 Task: Sort the products in the category "Aromatherapy & Essential Oils" by best match.
Action: Mouse moved to (221, 109)
Screenshot: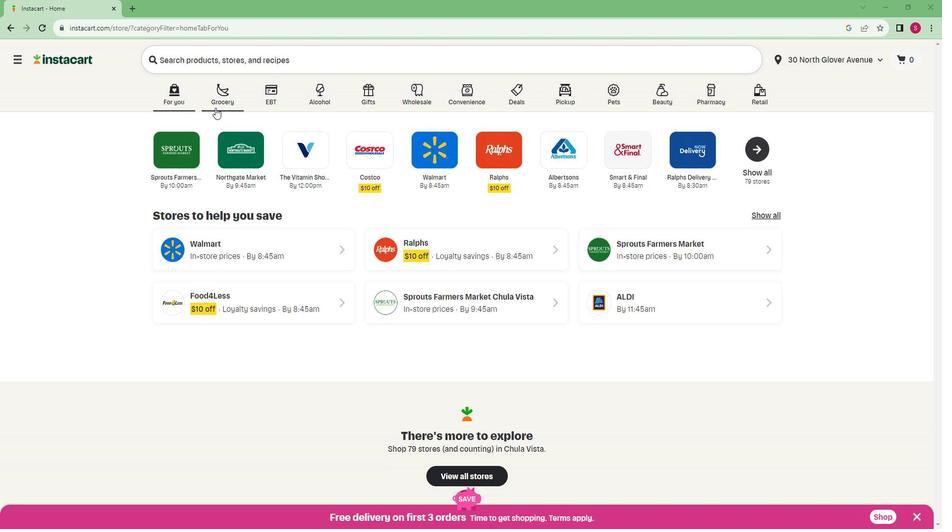 
Action: Mouse pressed left at (221, 109)
Screenshot: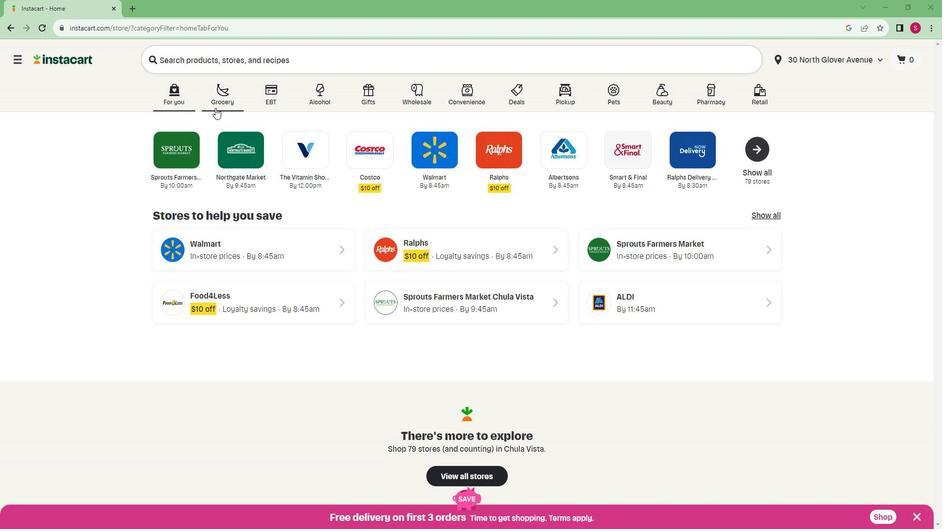 
Action: Mouse moved to (232, 272)
Screenshot: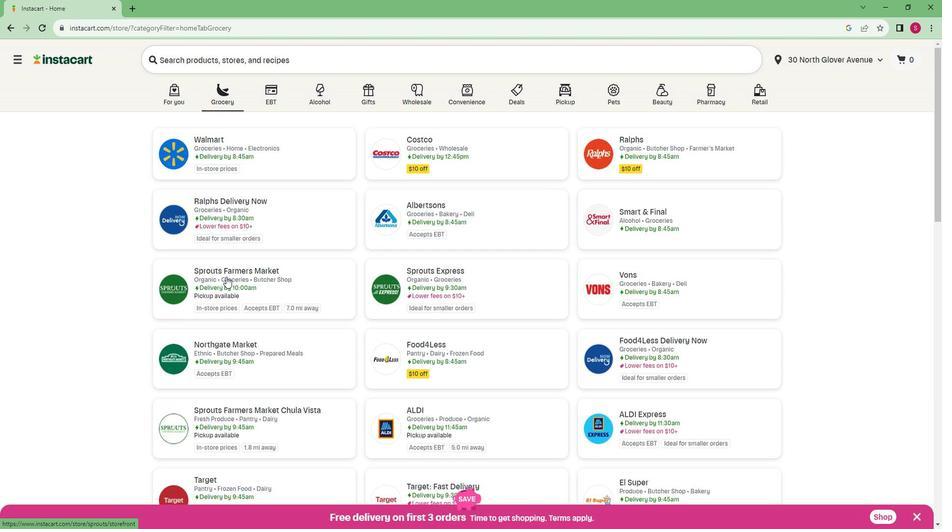 
Action: Mouse pressed left at (232, 272)
Screenshot: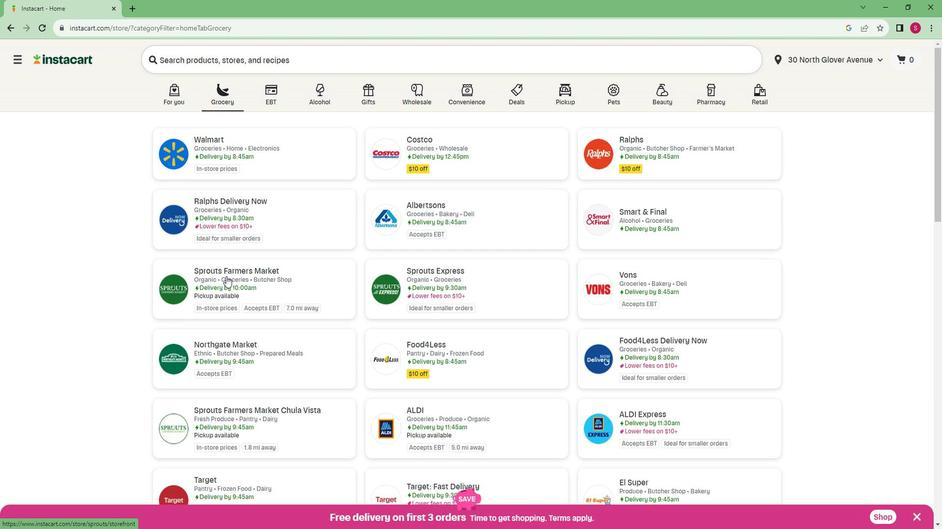 
Action: Mouse moved to (53, 372)
Screenshot: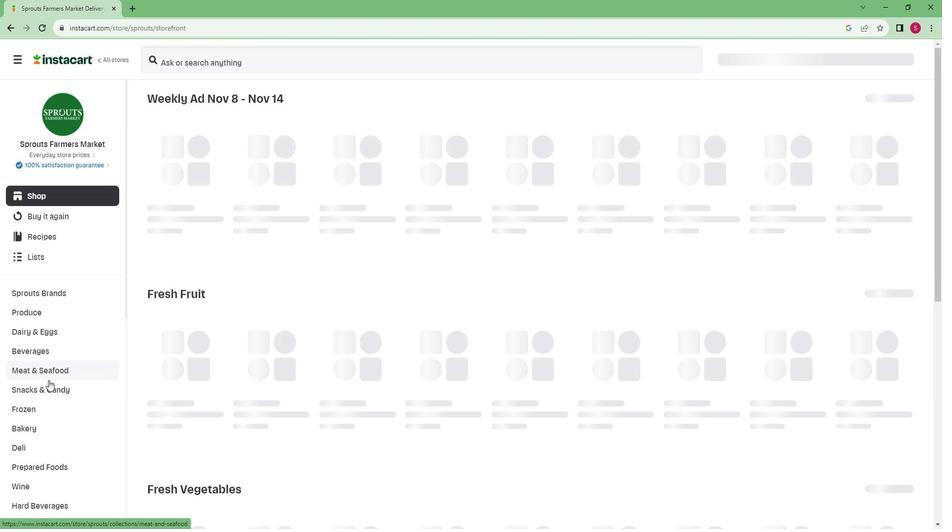 
Action: Mouse scrolled (53, 371) with delta (0, 0)
Screenshot: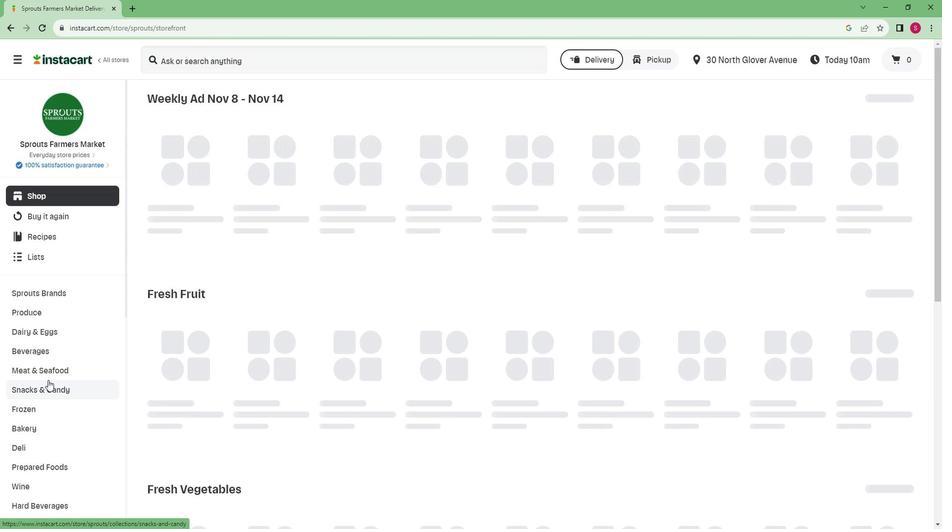 
Action: Mouse scrolled (53, 371) with delta (0, 0)
Screenshot: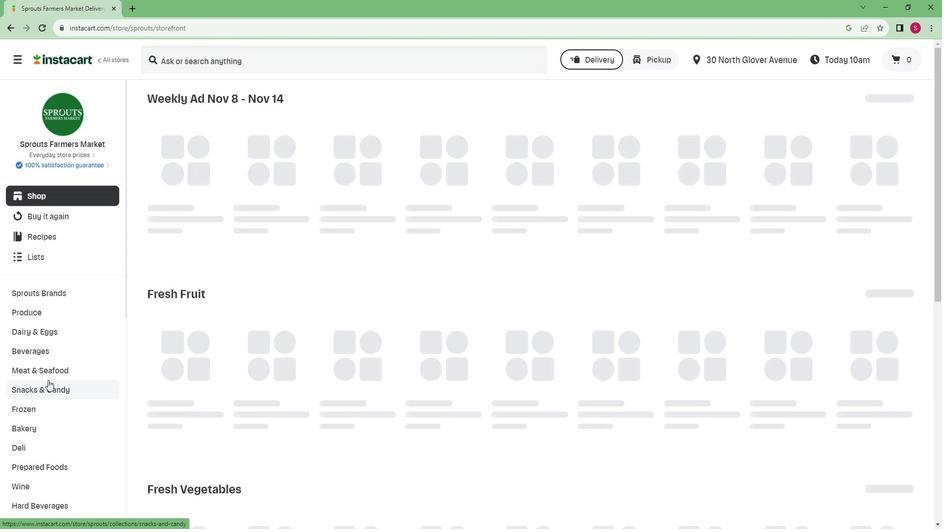 
Action: Mouse scrolled (53, 371) with delta (0, 0)
Screenshot: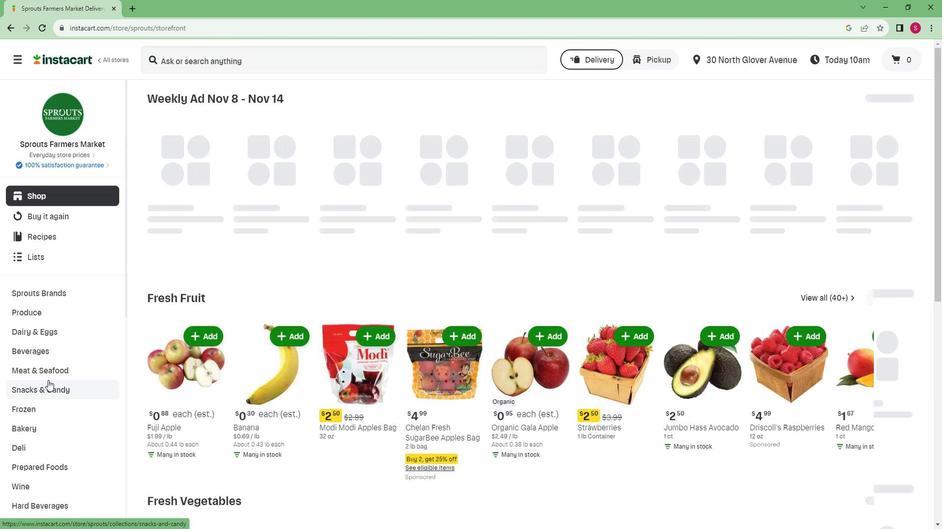 
Action: Mouse scrolled (53, 371) with delta (0, 0)
Screenshot: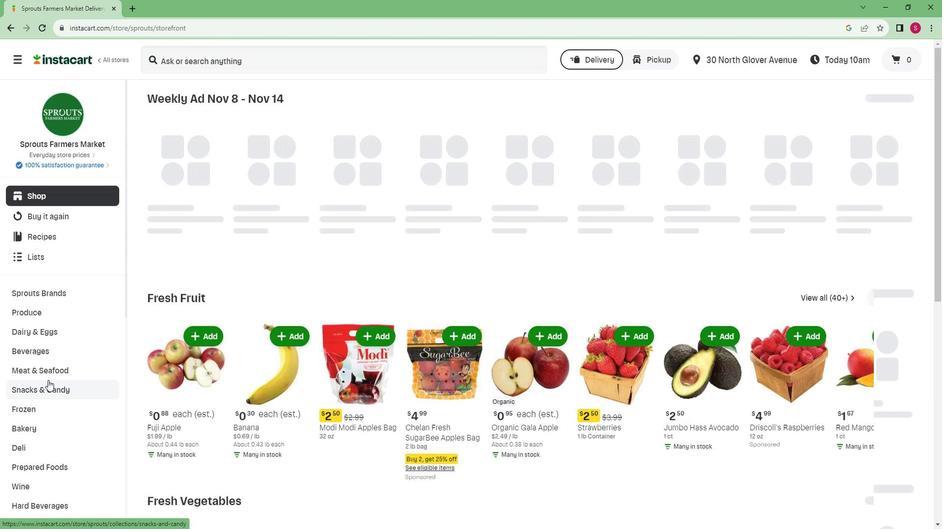 
Action: Mouse scrolled (53, 371) with delta (0, 0)
Screenshot: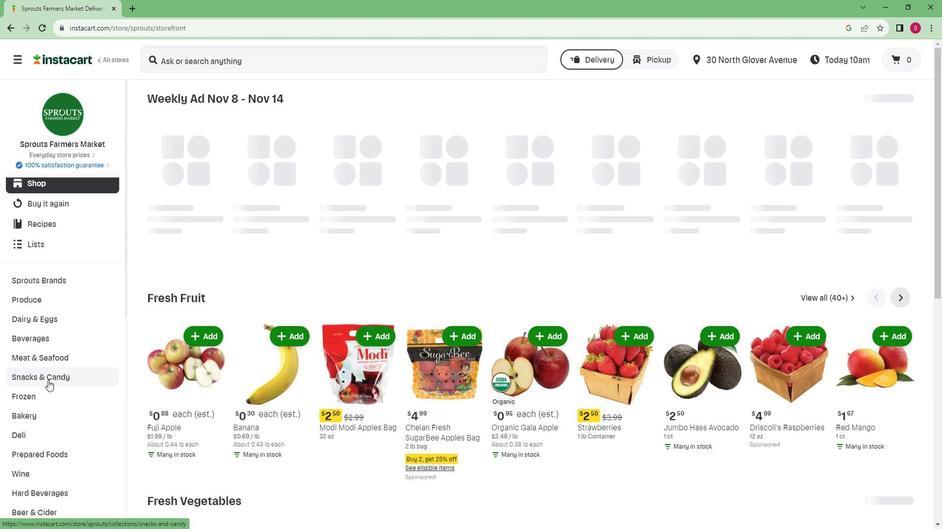 
Action: Mouse scrolled (53, 371) with delta (0, 0)
Screenshot: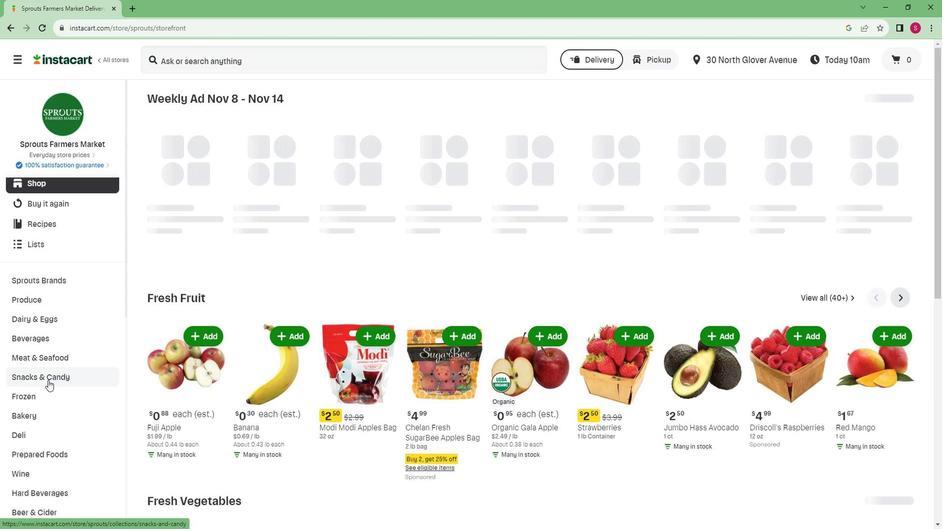 
Action: Mouse scrolled (53, 371) with delta (0, 0)
Screenshot: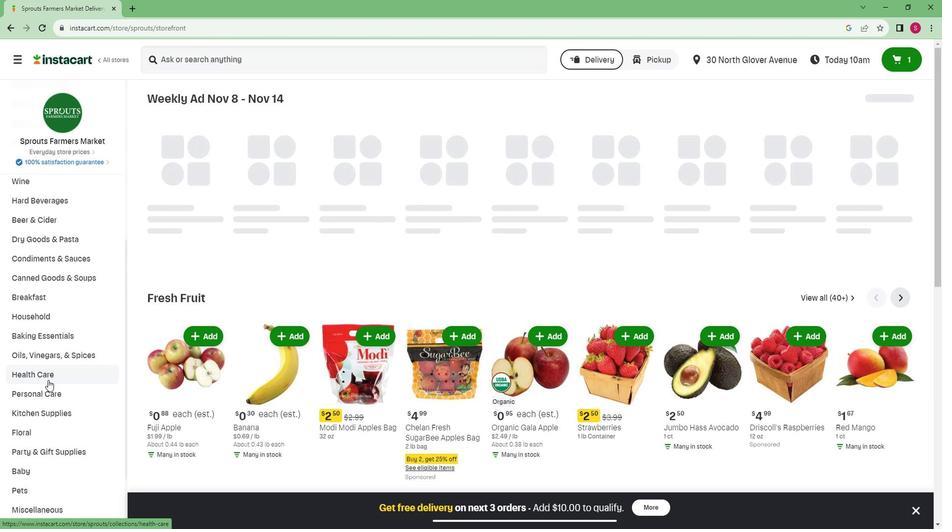 
Action: Mouse scrolled (53, 371) with delta (0, 0)
Screenshot: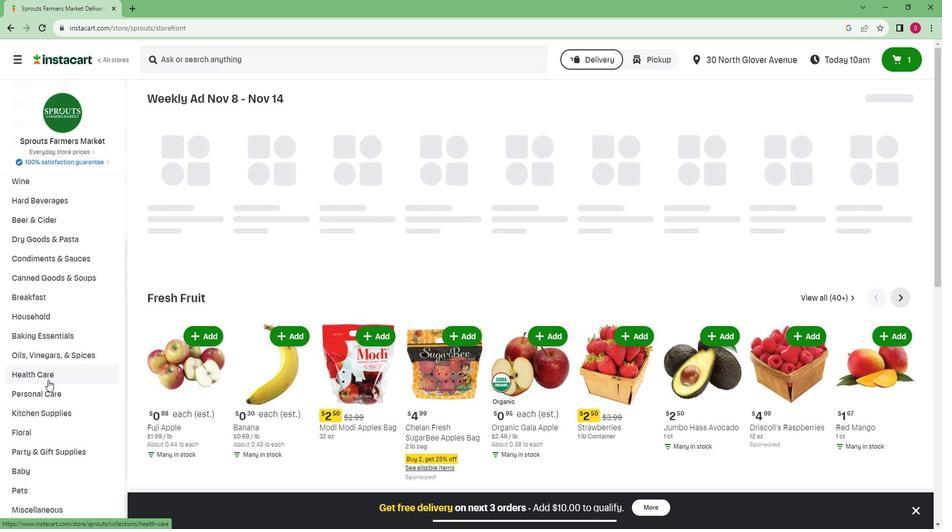 
Action: Mouse scrolled (53, 371) with delta (0, 0)
Screenshot: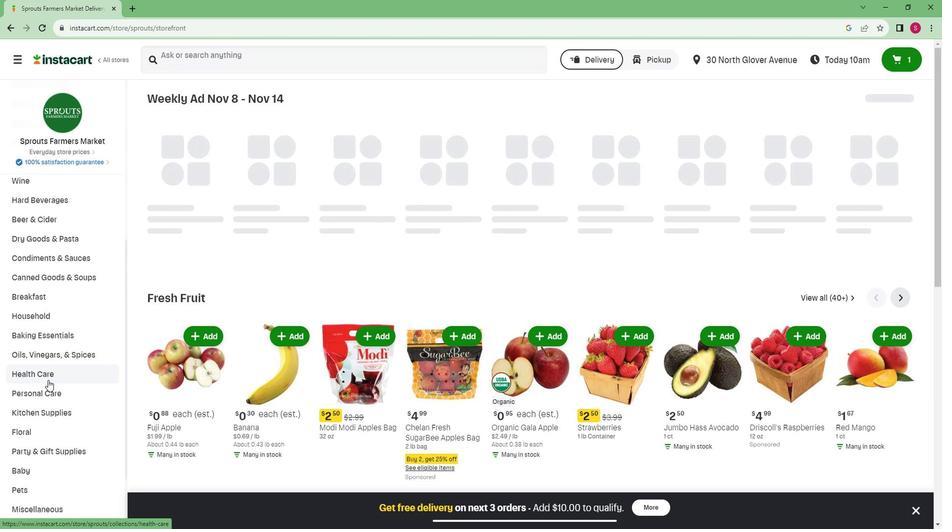 
Action: Mouse scrolled (53, 371) with delta (0, 0)
Screenshot: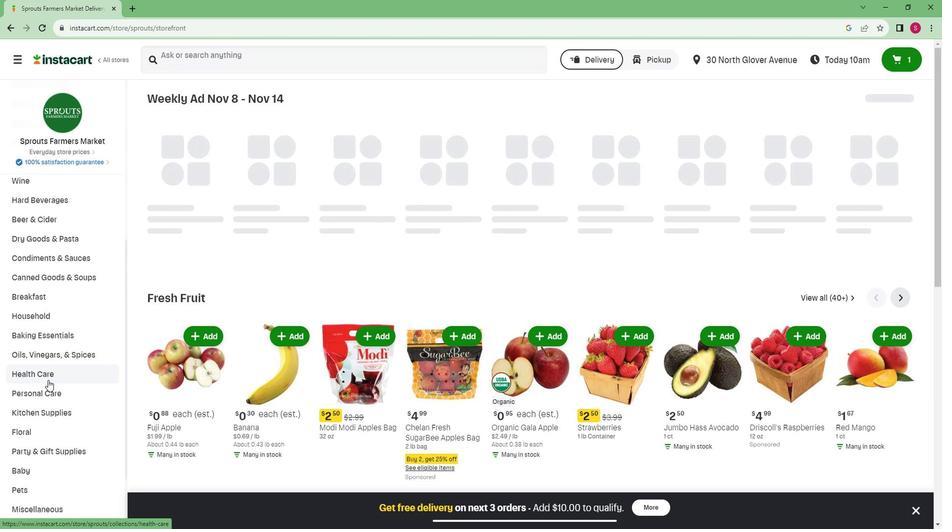 
Action: Mouse moved to (44, 475)
Screenshot: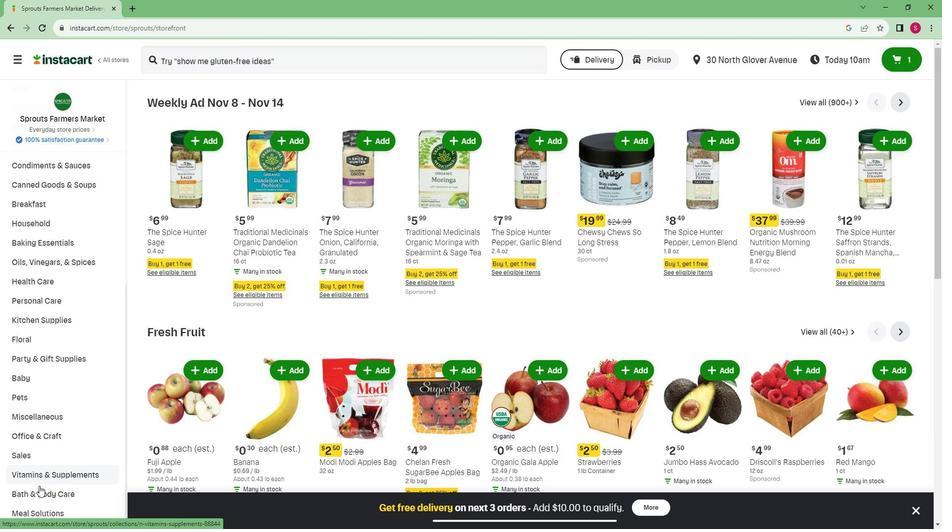
Action: Mouse pressed left at (44, 475)
Screenshot: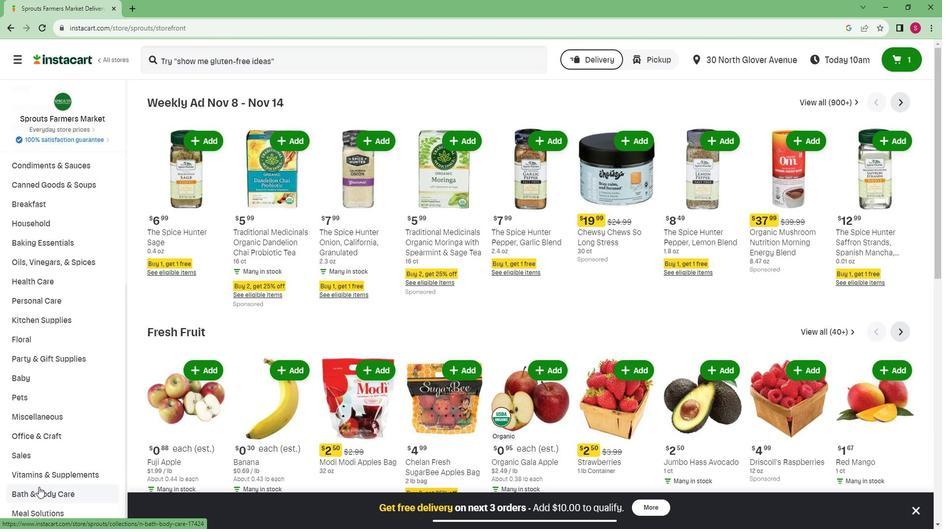 
Action: Mouse moved to (816, 130)
Screenshot: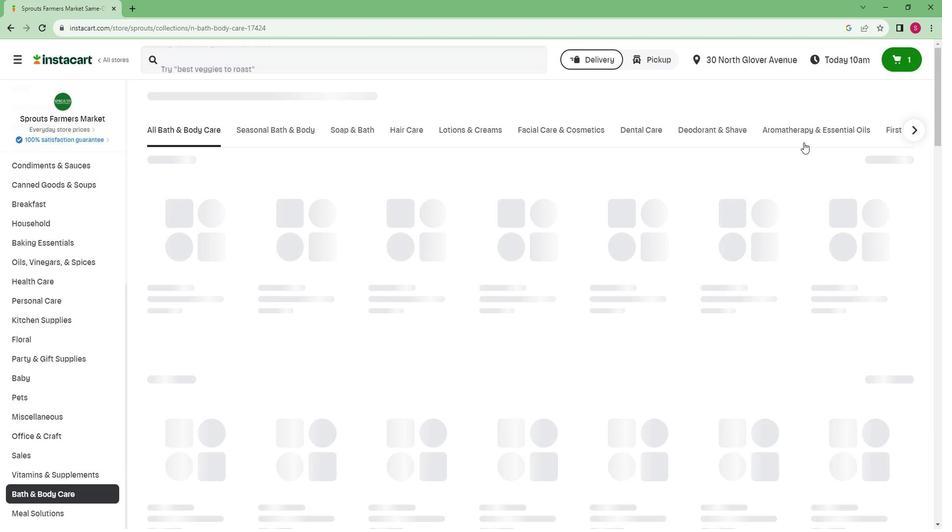 
Action: Mouse pressed left at (816, 130)
Screenshot: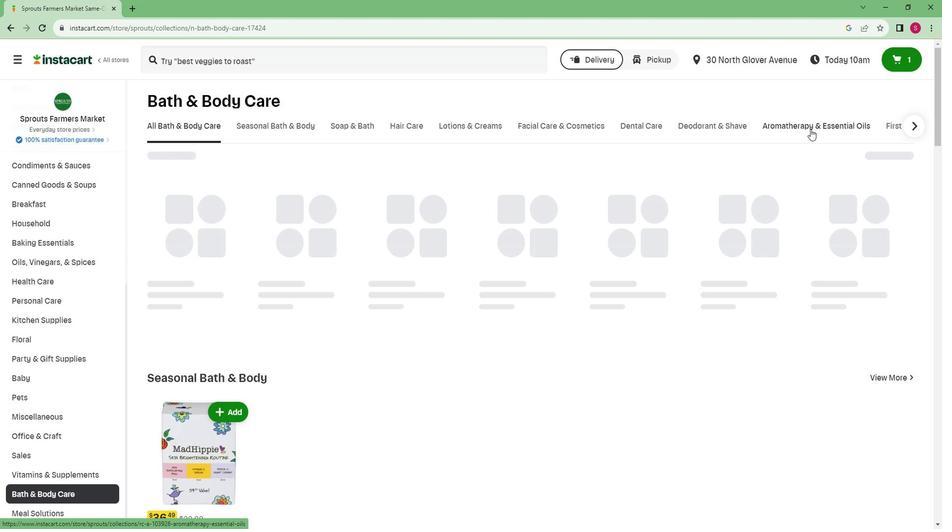 
Action: Mouse moved to (854, 160)
Screenshot: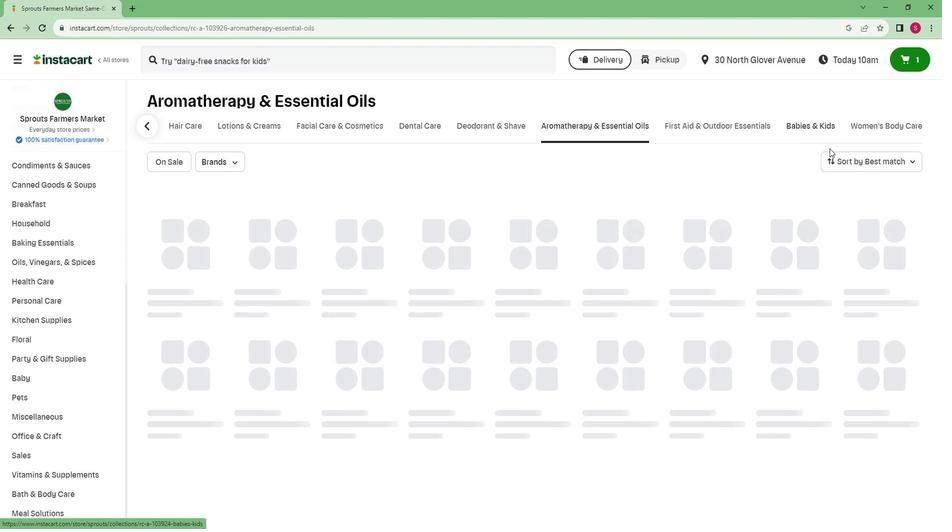 
Action: Mouse pressed left at (854, 160)
Screenshot: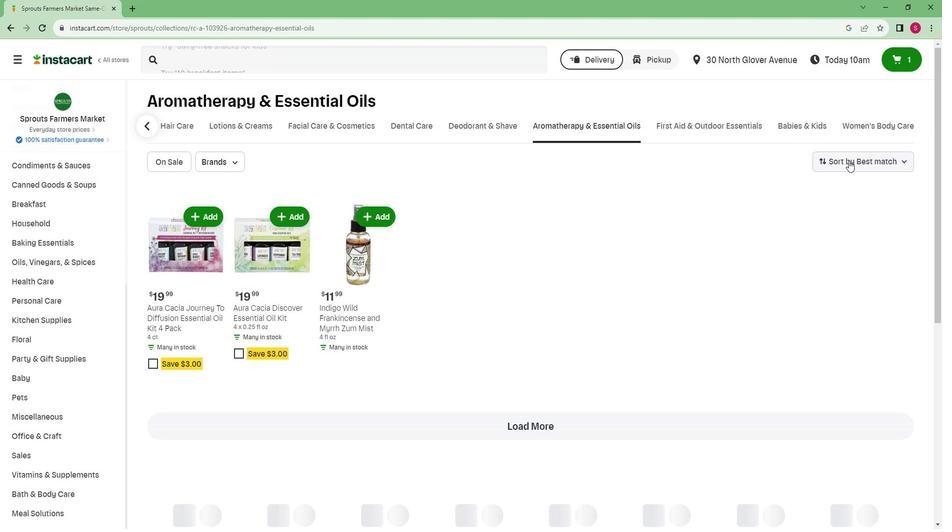 
Action: Mouse moved to (842, 188)
Screenshot: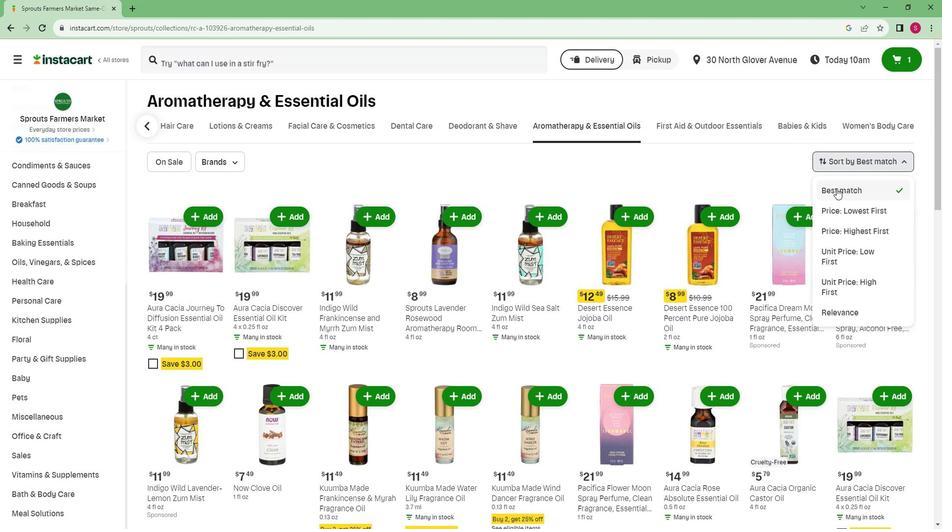 
Action: Mouse pressed left at (842, 188)
Screenshot: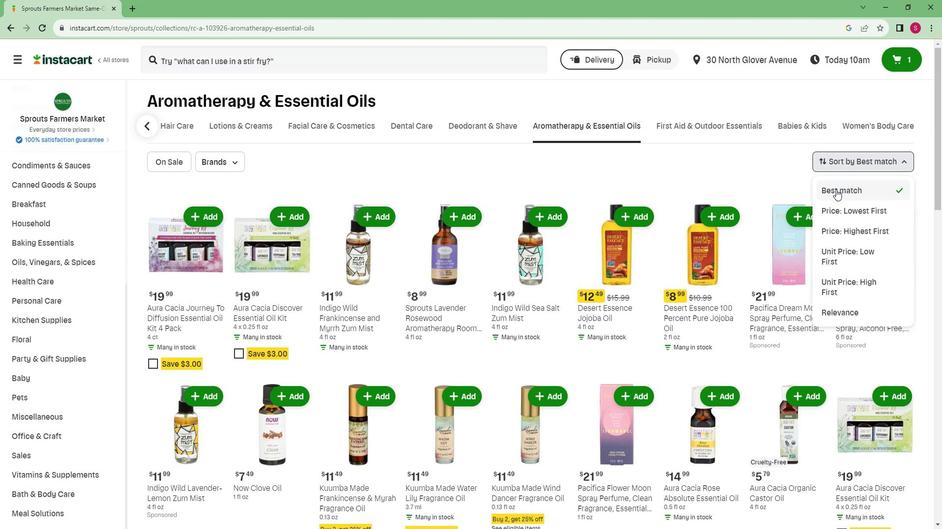 
Action: Mouse moved to (843, 188)
Screenshot: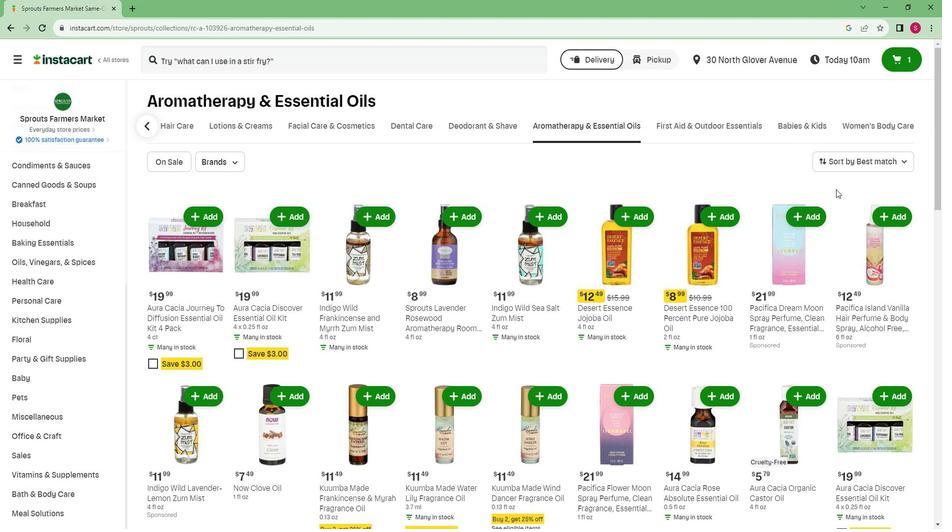
